 Task: Use GitHub's "Star" and "Fork" buttons to contribute to open-source projects.
Action: Mouse moved to (963, 55)
Screenshot: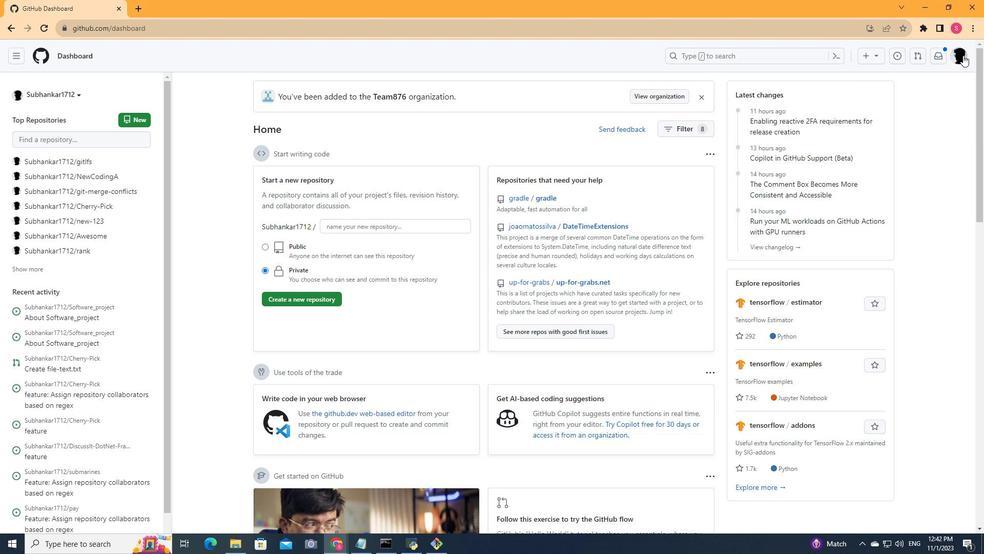 
Action: Mouse pressed left at (963, 55)
Screenshot: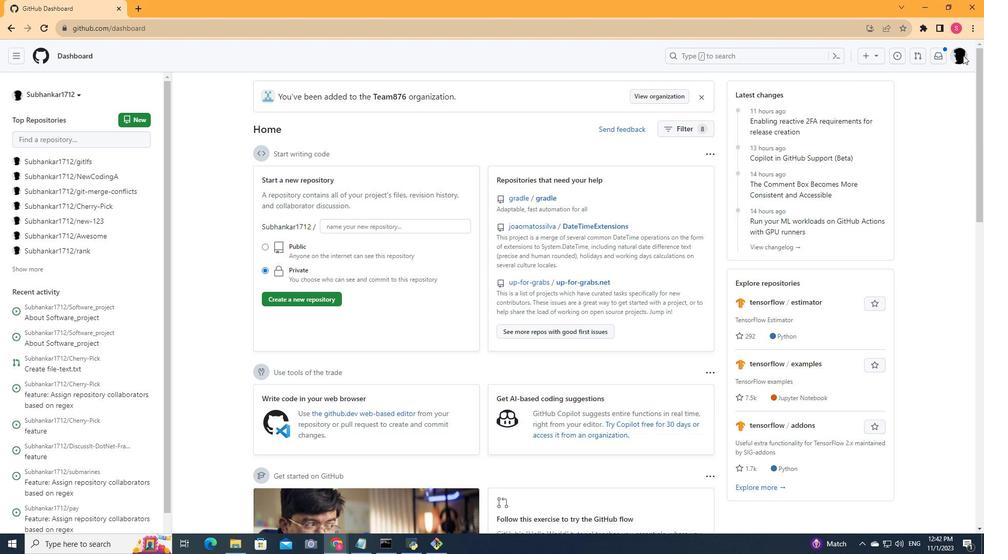 
Action: Mouse moved to (864, 131)
Screenshot: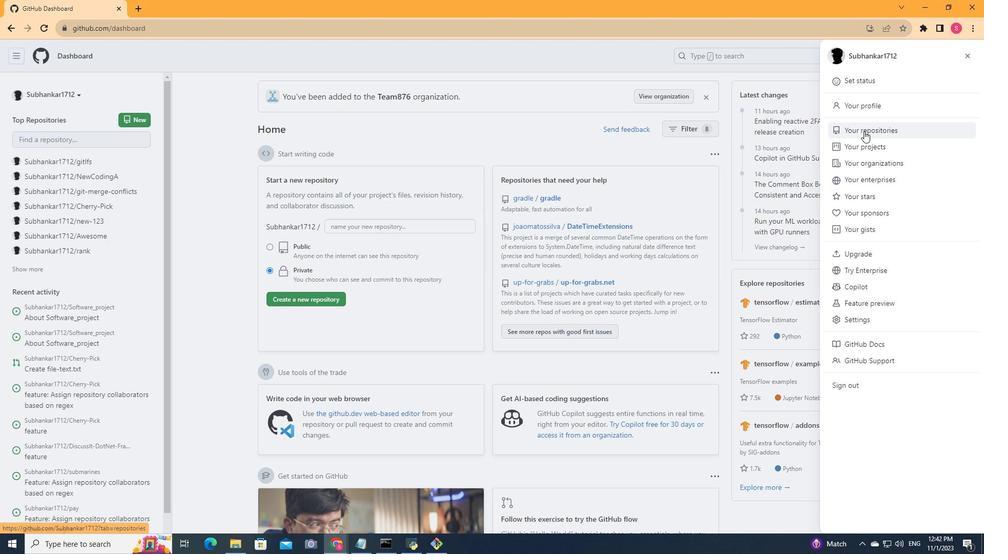 
Action: Mouse pressed left at (864, 131)
Screenshot: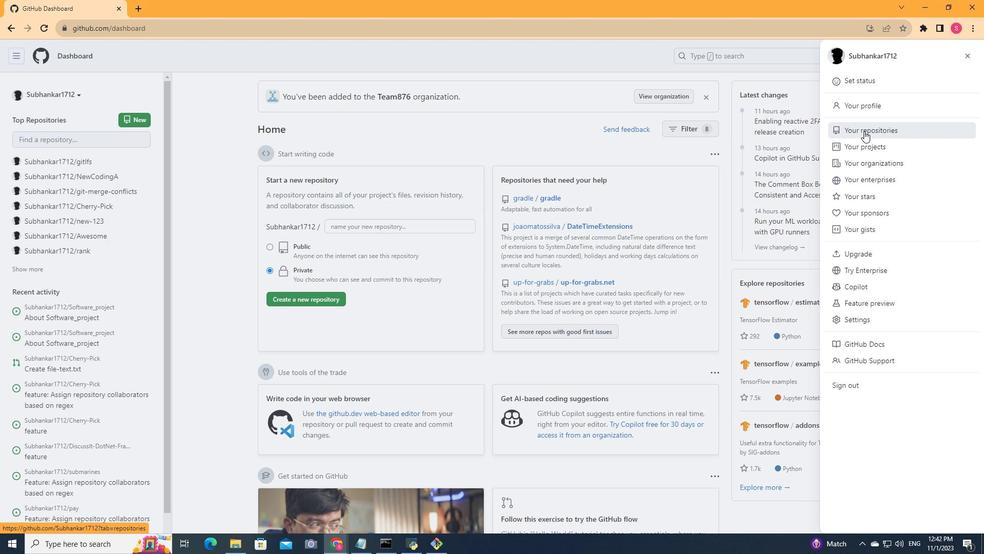 
Action: Mouse moved to (378, 211)
Screenshot: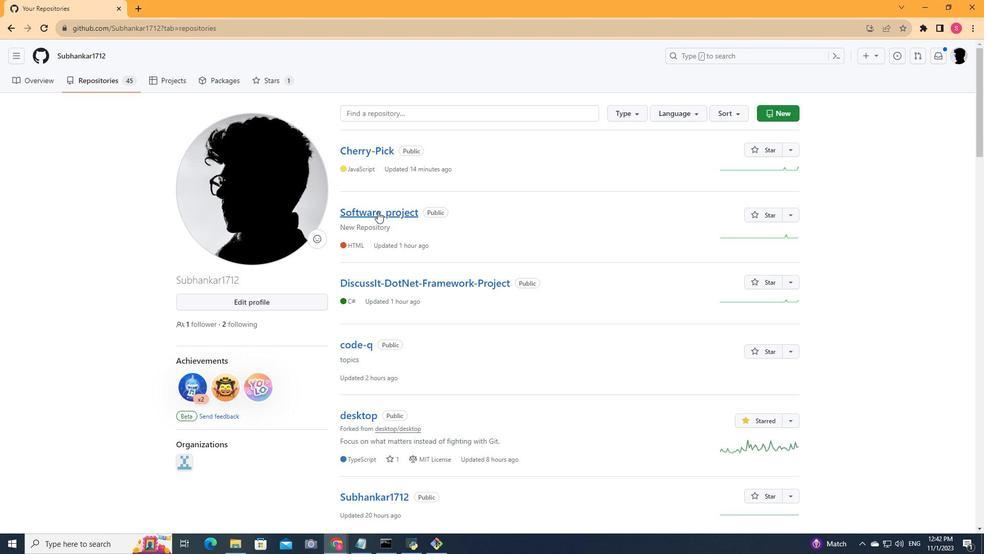 
Action: Mouse pressed left at (378, 211)
Screenshot: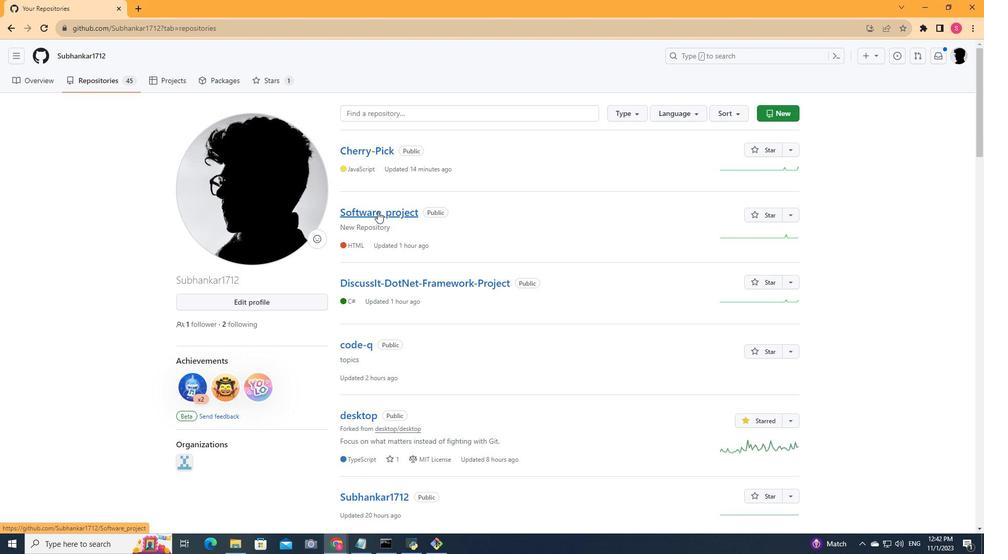 
Action: Mouse moved to (773, 107)
Screenshot: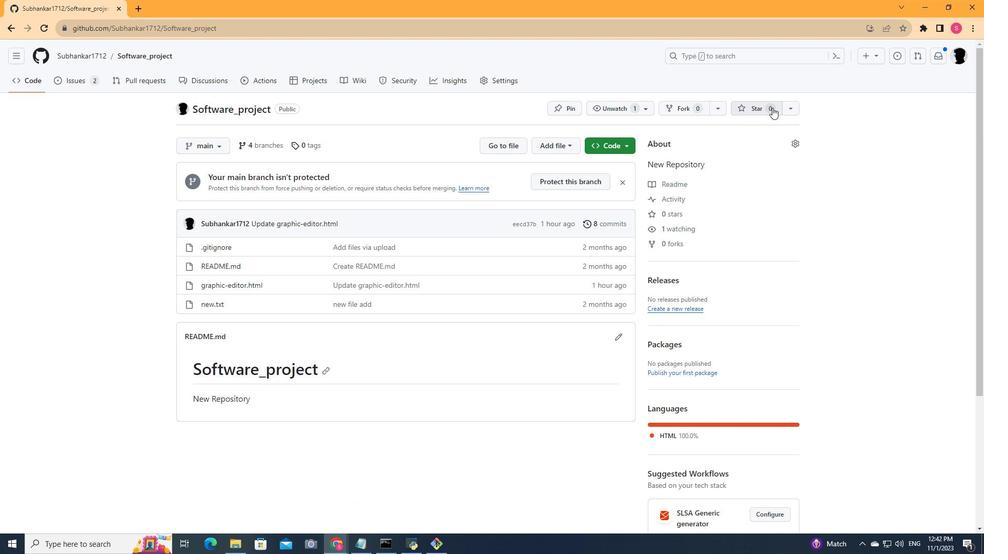 
Action: Mouse pressed left at (773, 107)
Screenshot: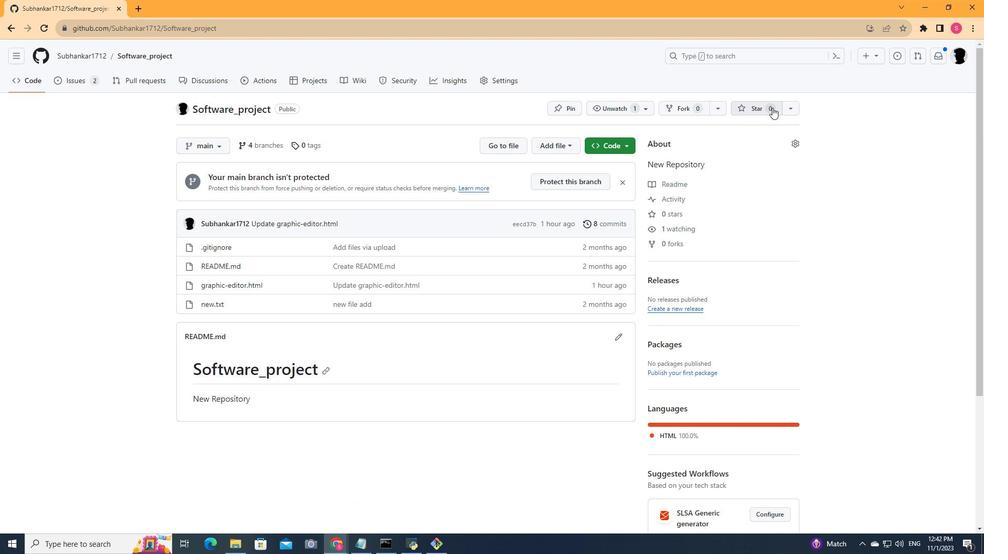 
Action: Mouse moved to (794, 111)
Screenshot: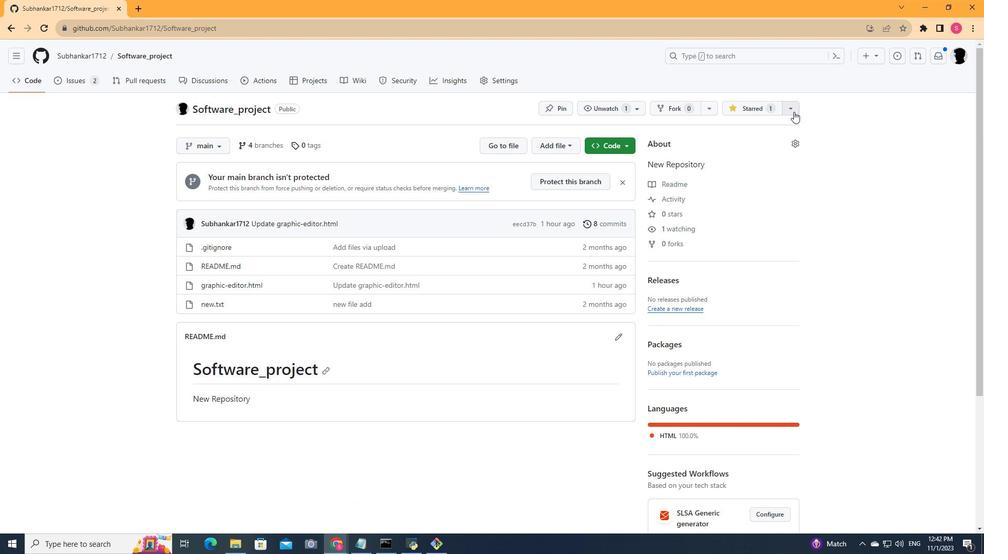 
Action: Mouse pressed left at (794, 111)
Screenshot: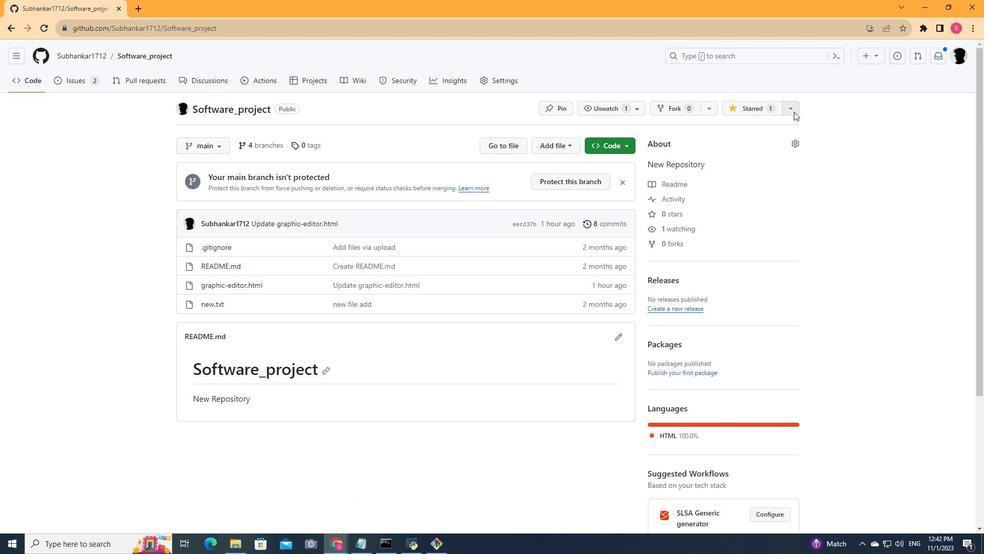 
Action: Mouse moved to (701, 147)
Screenshot: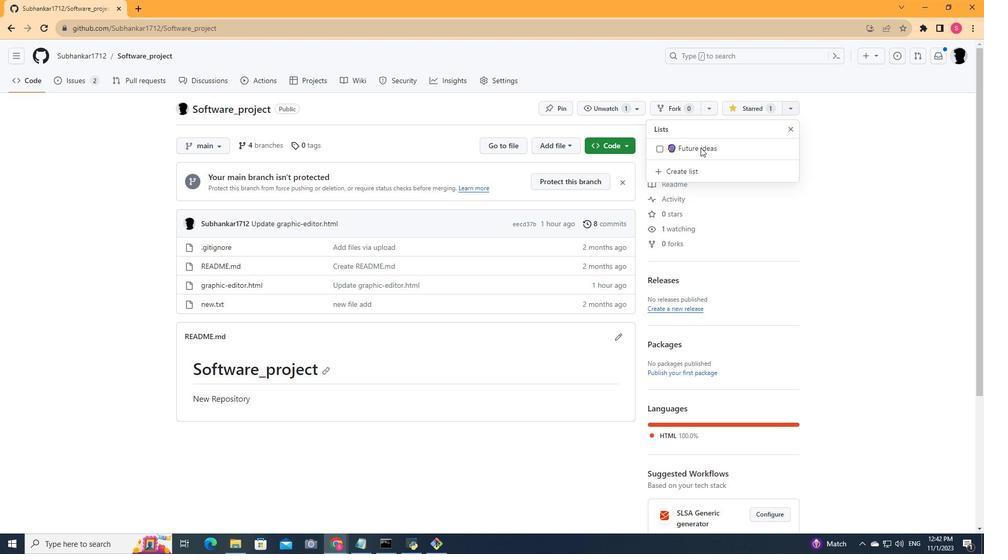 
Action: Mouse pressed left at (701, 147)
Screenshot: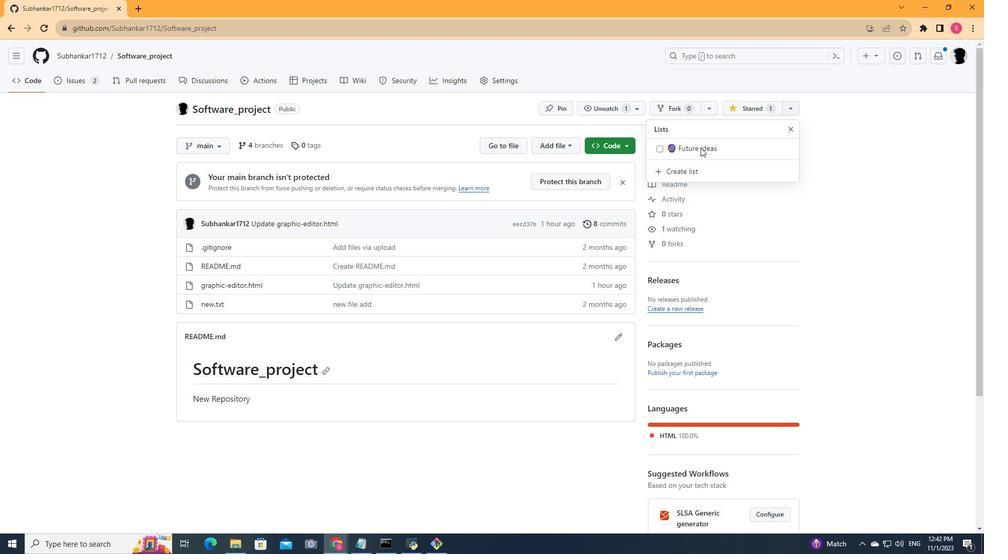 
Action: Mouse moved to (810, 115)
Screenshot: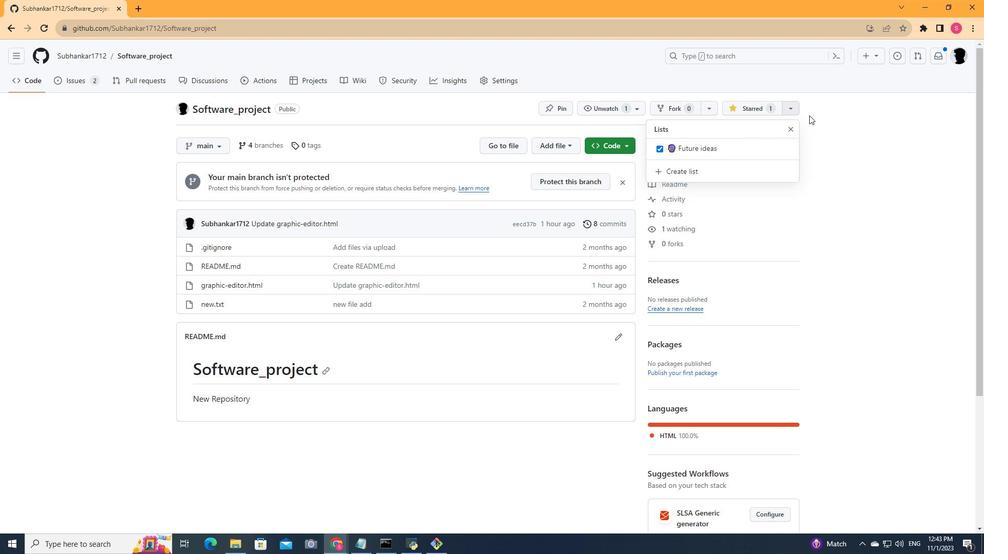 
Action: Mouse pressed left at (810, 115)
Screenshot: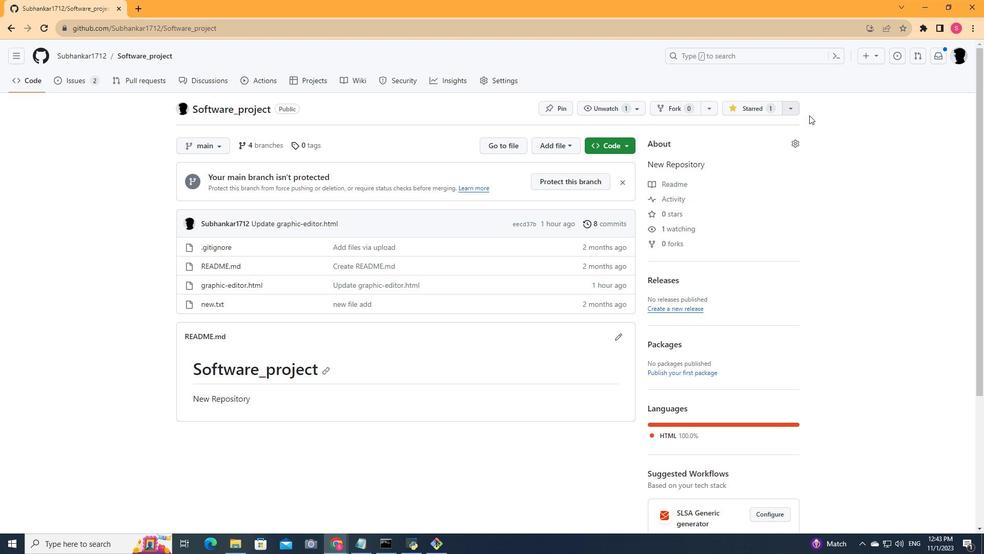 
Action: Mouse moved to (680, 109)
Screenshot: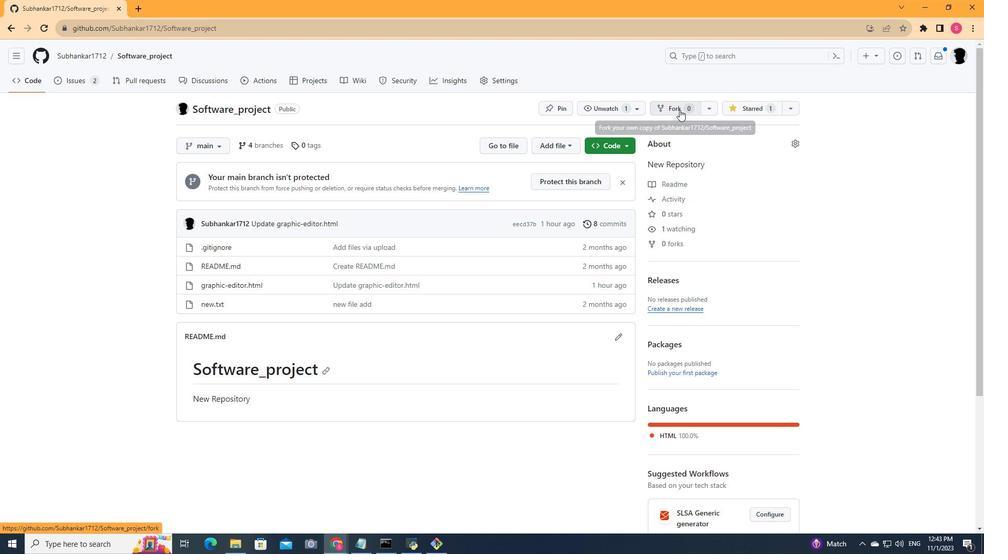 
Action: Mouse pressed left at (680, 109)
Screenshot: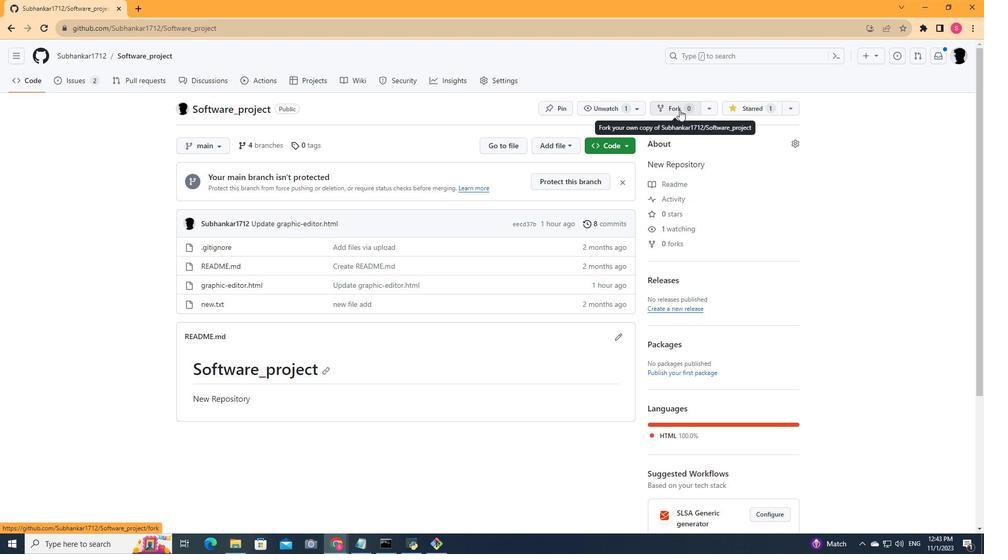 
Action: Mouse moved to (648, 334)
Screenshot: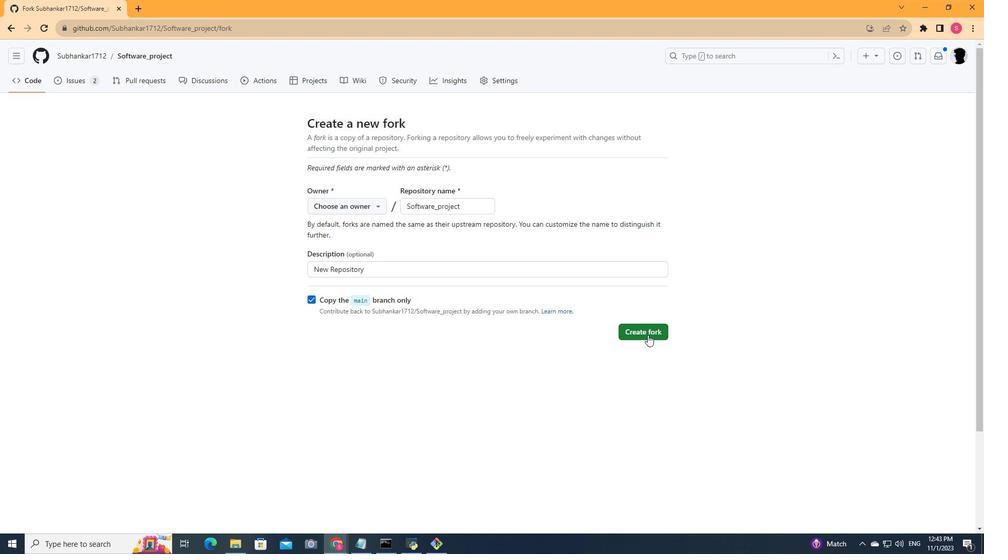 
Action: Mouse pressed left at (648, 334)
Screenshot: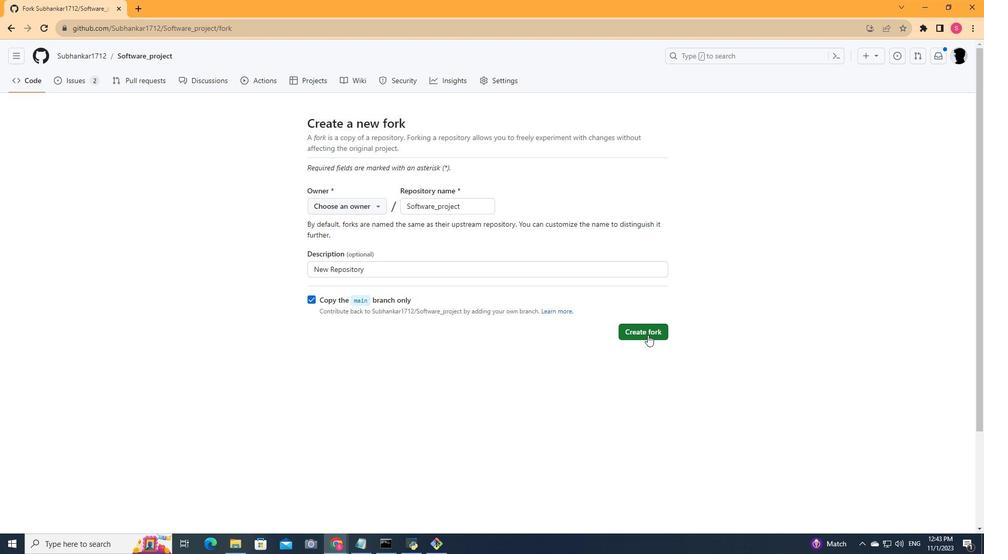 
Action: Mouse moved to (368, 206)
Screenshot: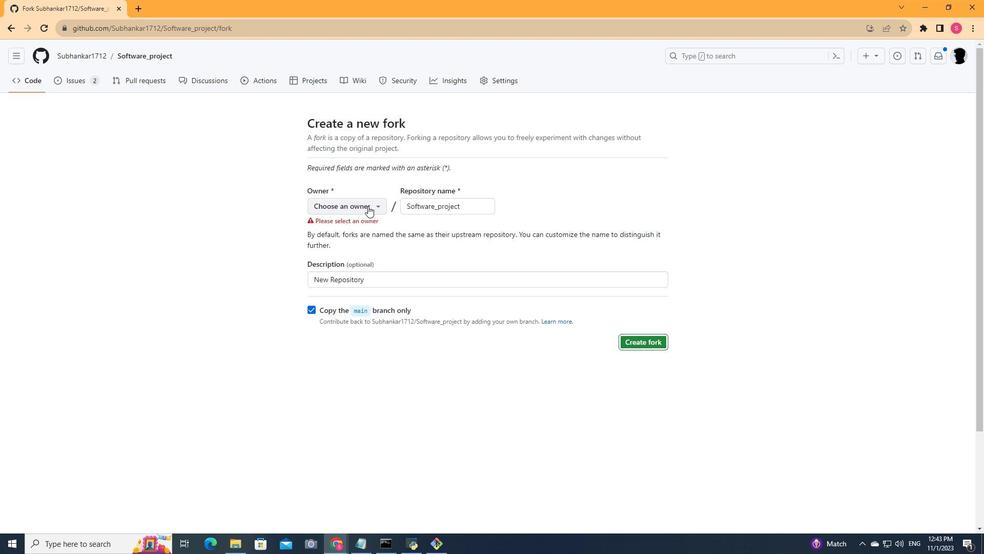 
Action: Mouse pressed left at (368, 206)
Screenshot: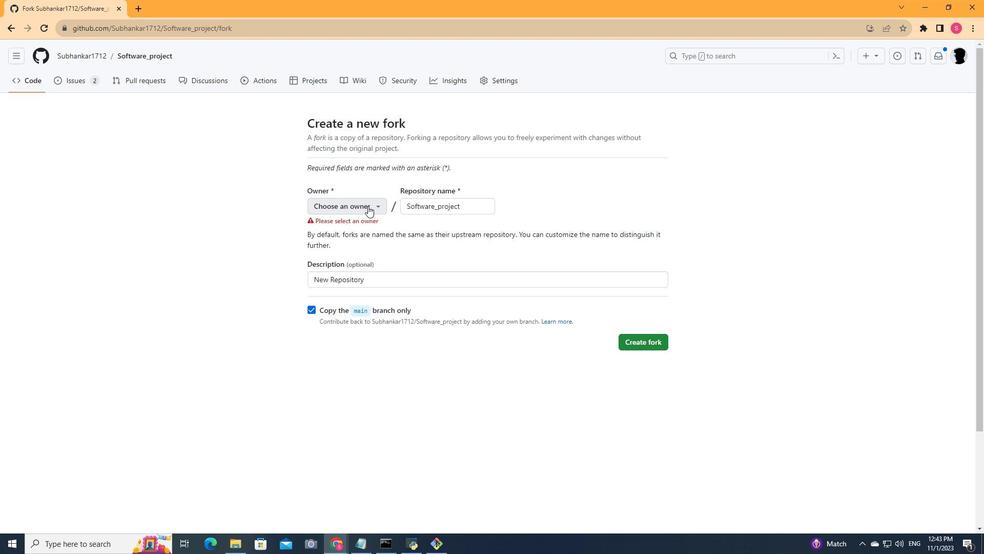 
Action: Mouse moved to (363, 279)
Screenshot: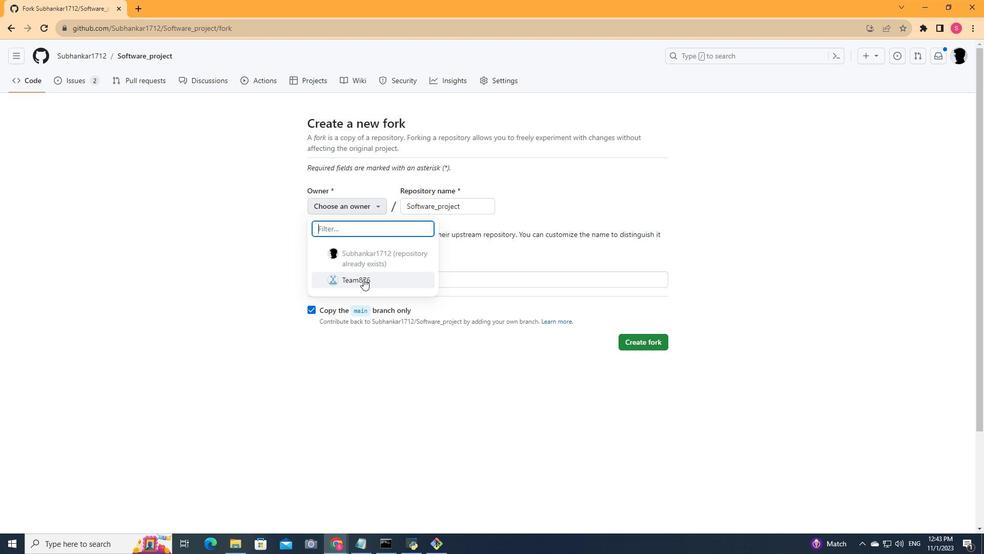 
Action: Mouse pressed left at (363, 279)
Screenshot: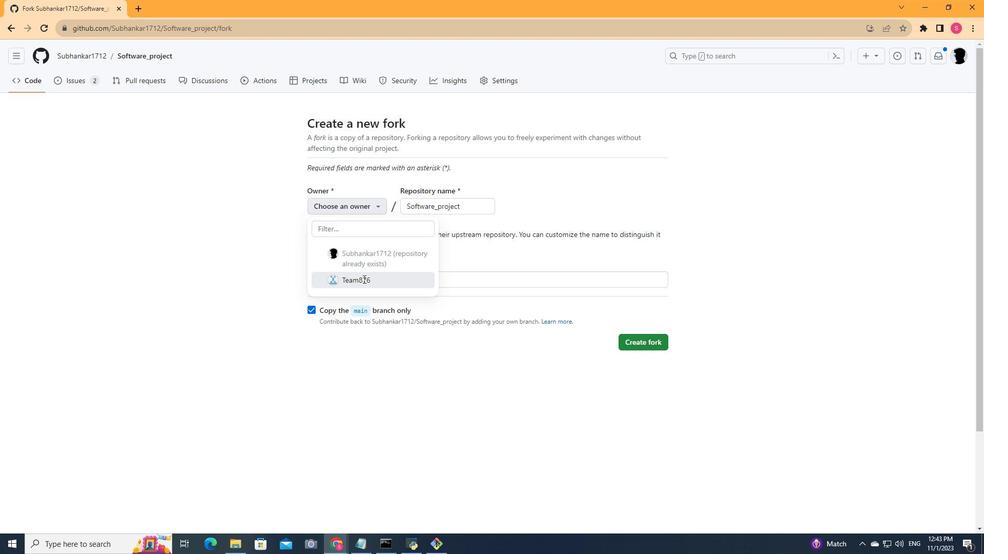 
Action: Mouse moved to (628, 377)
Screenshot: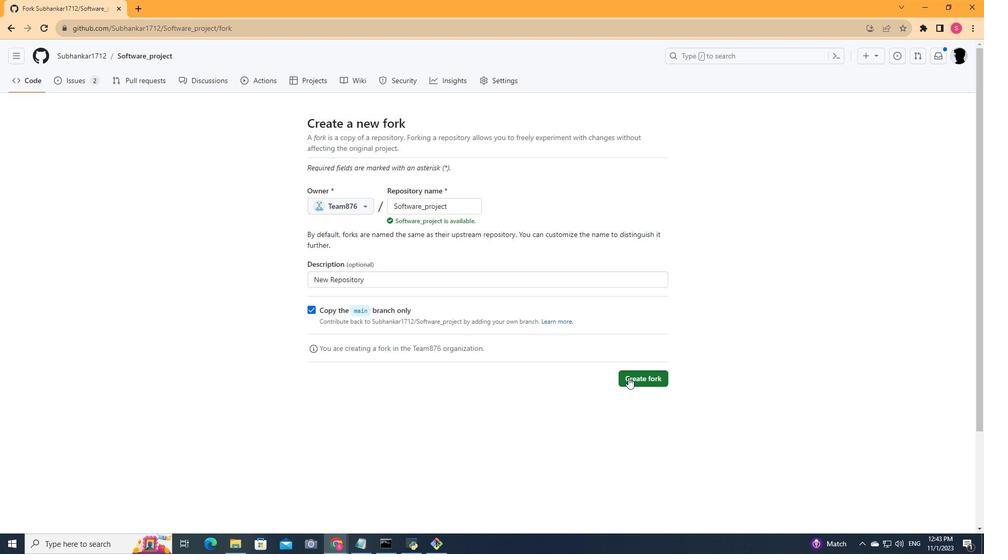 
Action: Mouse pressed left at (628, 377)
Screenshot: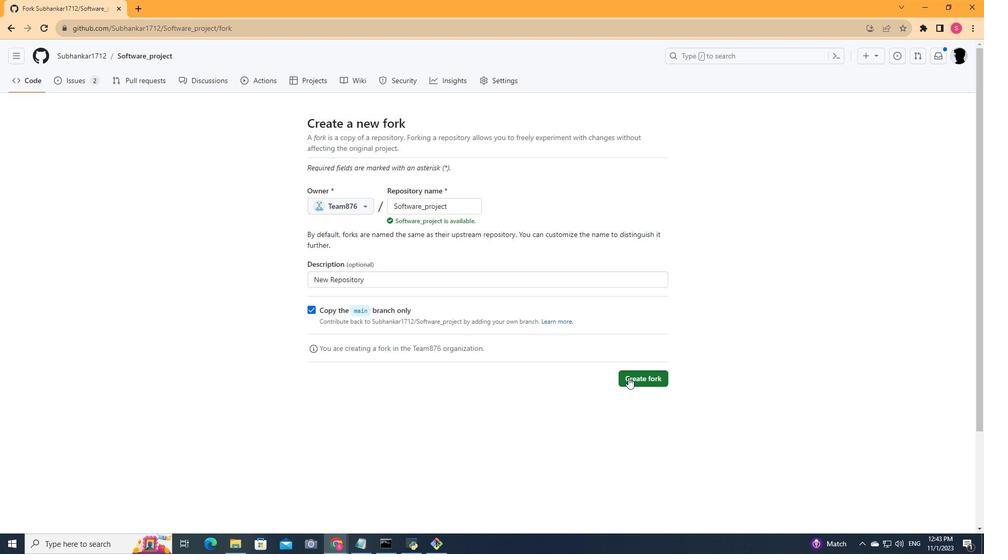 
Action: Mouse moved to (716, 108)
Screenshot: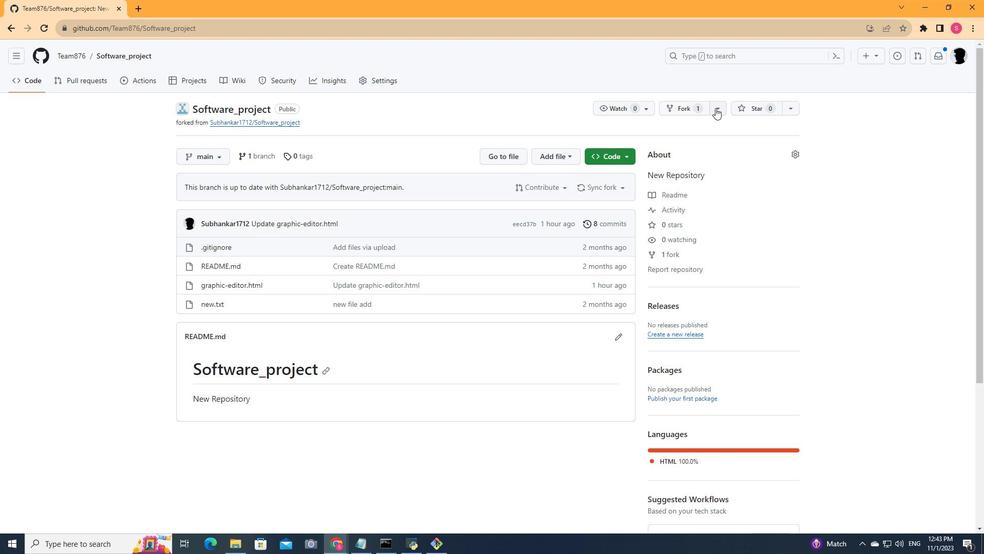
Action: Mouse pressed left at (716, 108)
Screenshot: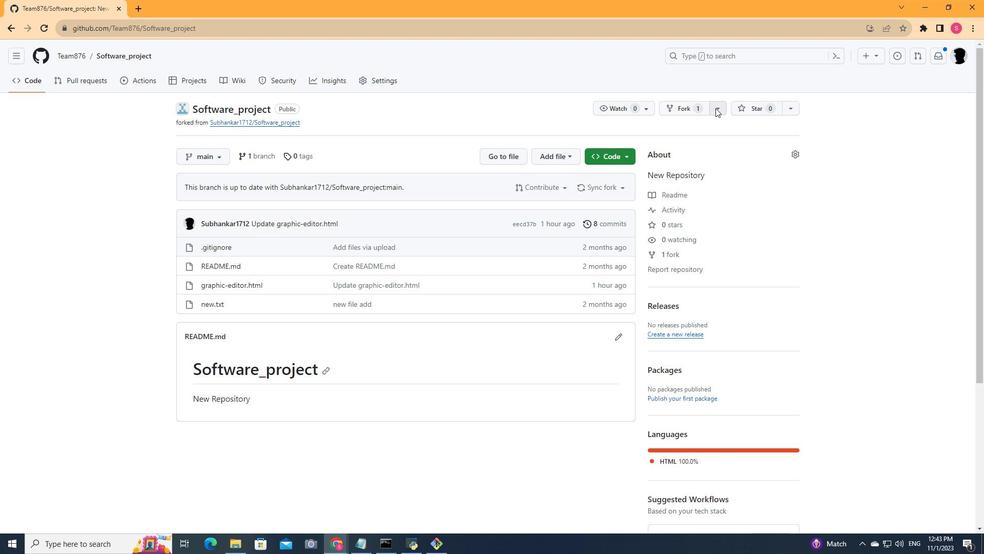
Action: Mouse moved to (677, 150)
Screenshot: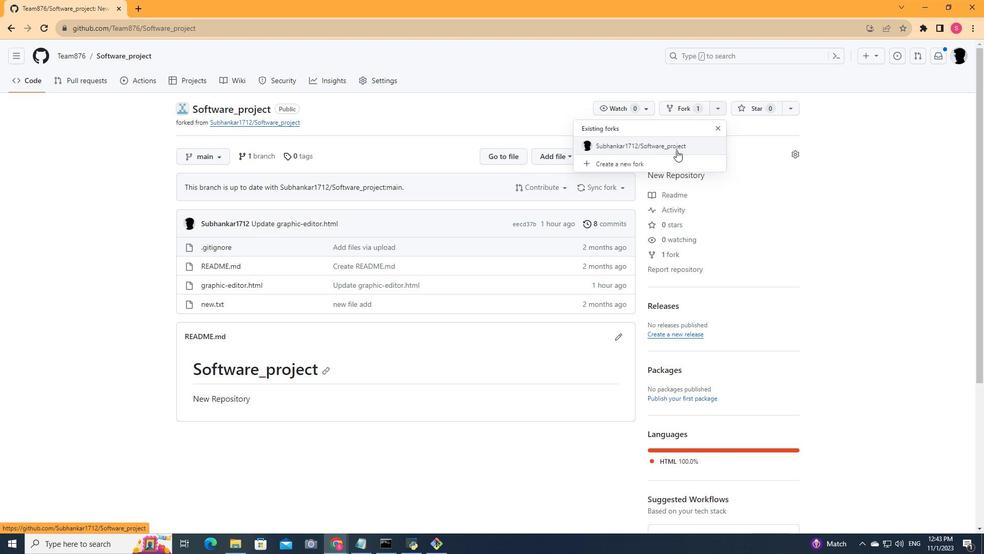 
